 Task: In the Contact  Eleanor.Green@nyc.gov, schedule and save the meeting with title: 'Product Demo and Service Presentation', Select date: '30 September, 2023', select start time: 12:00:PM. Add location on call (718) 987-6556 with meeting description: For further discussion on products, kindly join the meeting.. Logged in from softage.6@softage.net
Action: Mouse moved to (106, 78)
Screenshot: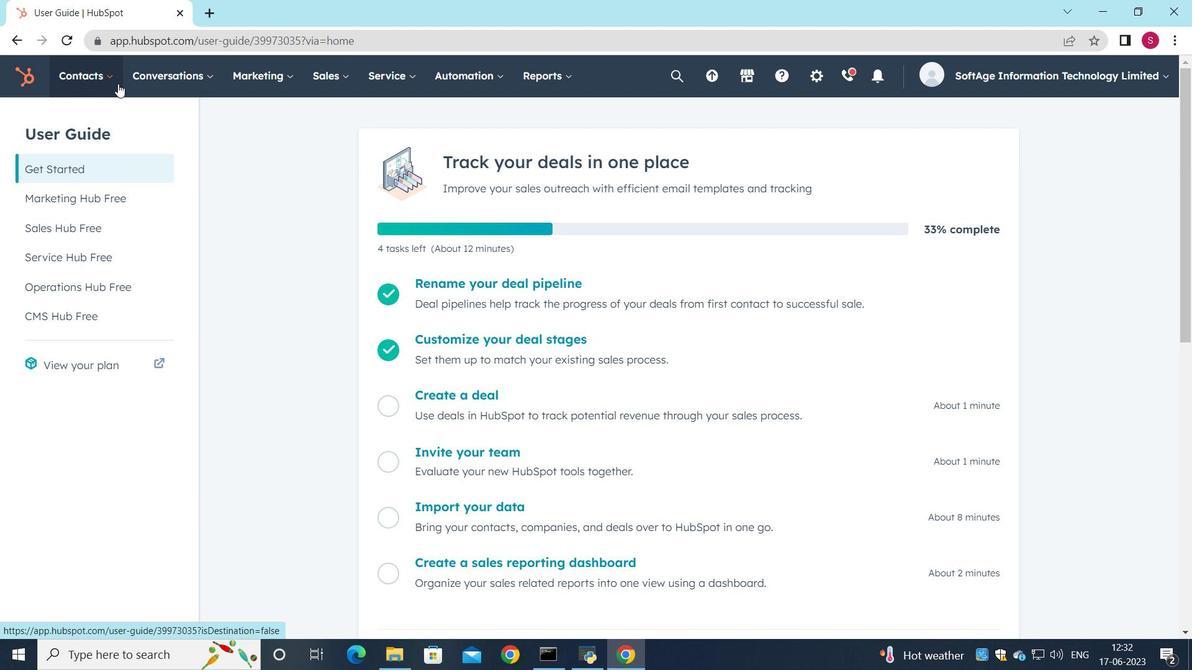 
Action: Mouse pressed left at (106, 78)
Screenshot: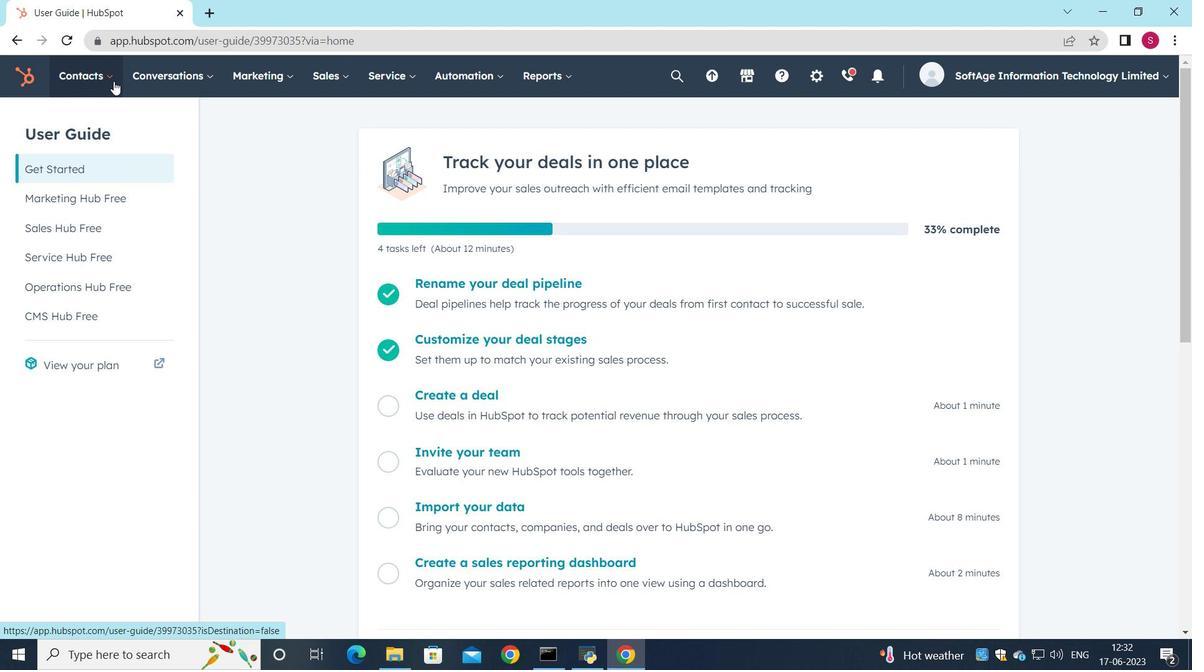 
Action: Mouse moved to (110, 118)
Screenshot: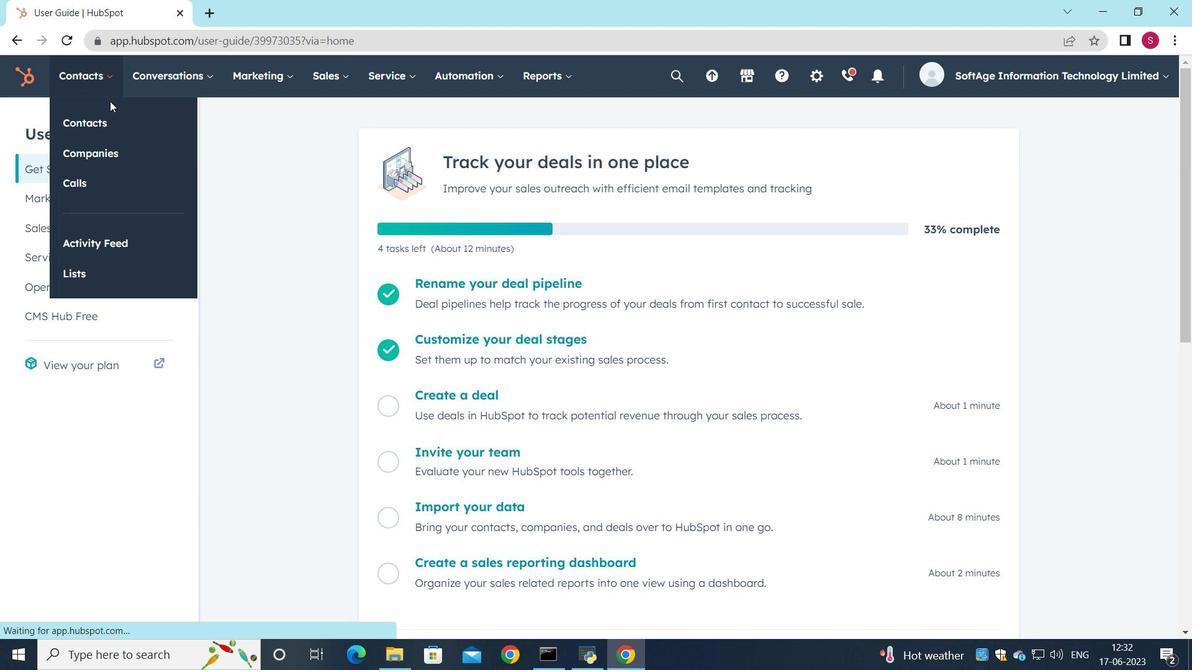 
Action: Mouse pressed left at (110, 118)
Screenshot: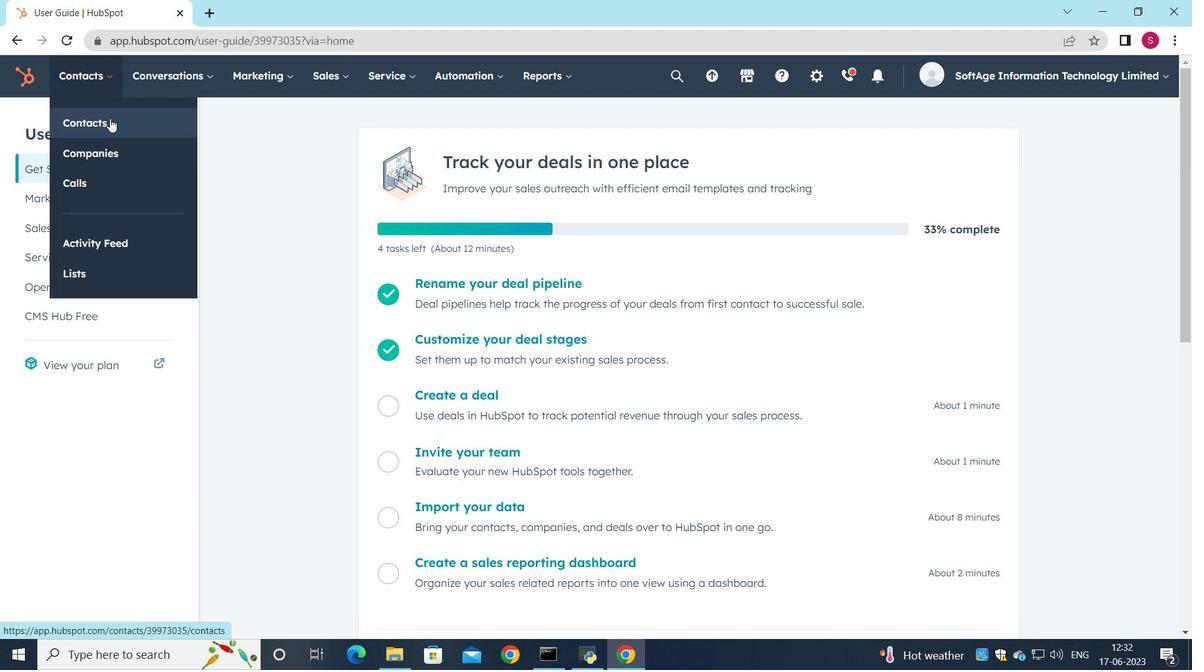 
Action: Mouse moved to (127, 258)
Screenshot: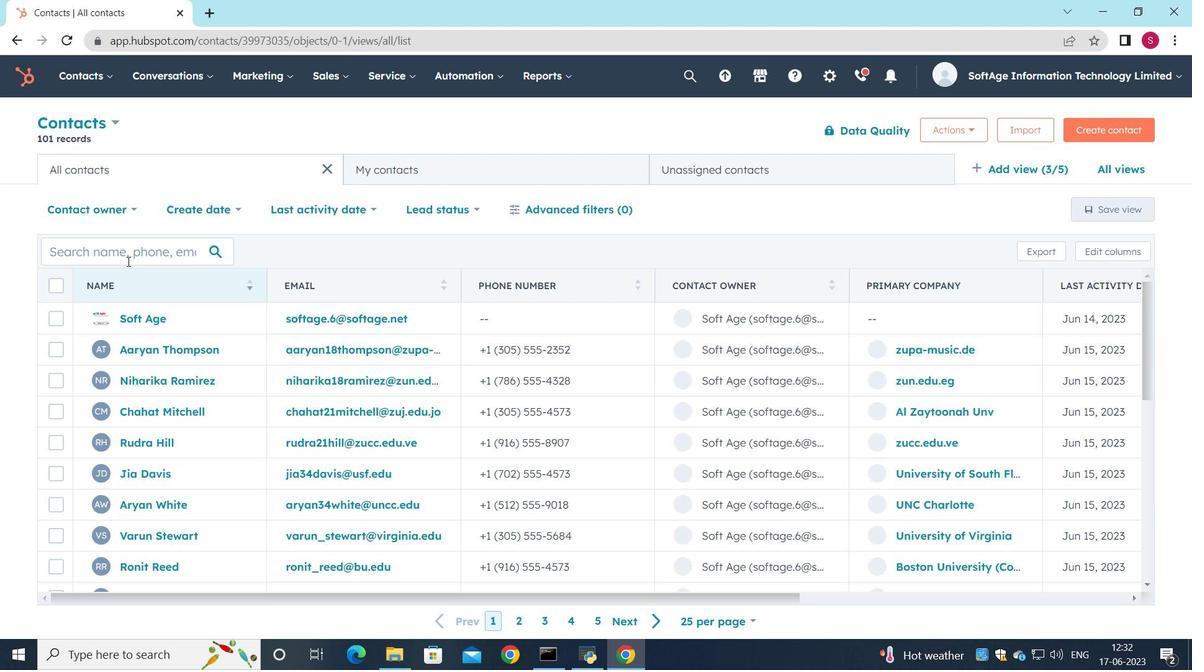 
Action: Mouse pressed left at (127, 258)
Screenshot: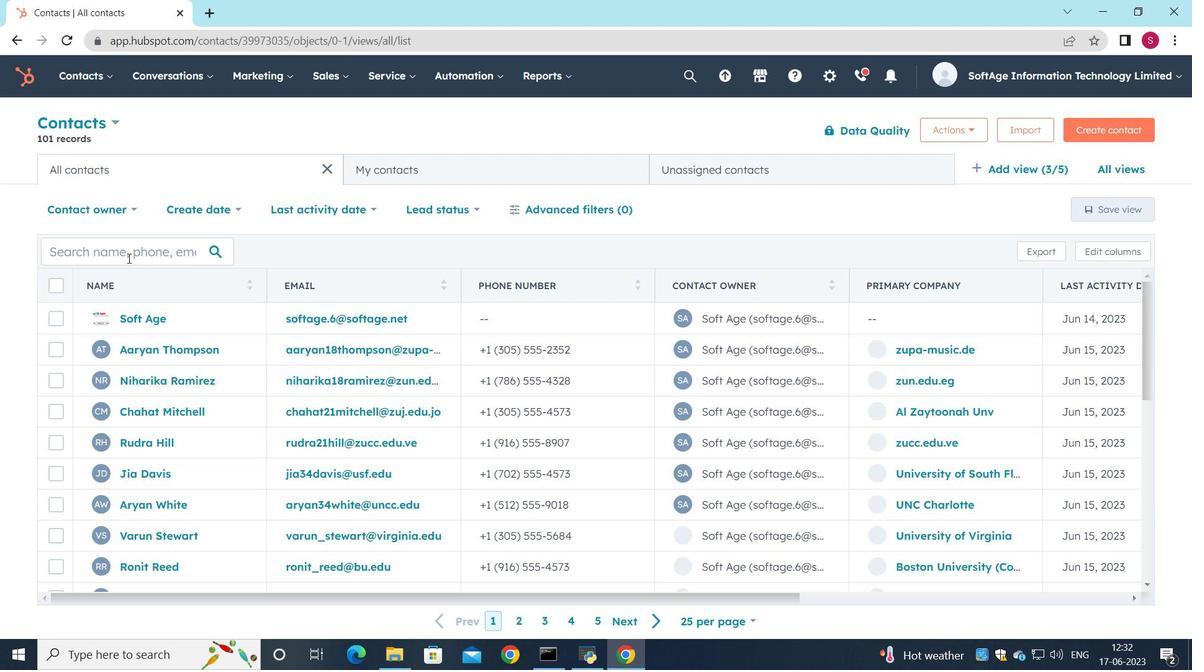 
Action: Key pressed <Key.shift>Eleanor<Key.shift><Key.shift><Key.shift><Key.shift><Key.shift><Key.shift><Key.shift><Key.shift><Key.shift><Key.shift><Key.shift><Key.shift><Key.shift><Key.shift><Key.shift><Key.shift><Key.shift><Key.shift><Key.shift><Key.shift>G<Key.backspace>.<Key.shift>Green<Key.shift><Key.shift><Key.shift><Key.shift><Key.shift><Key.shift><Key.shift><Key.shift><Key.shift><Key.shift><Key.shift><Key.shift><Key.shift><Key.shift>@nyc.gov
Screenshot: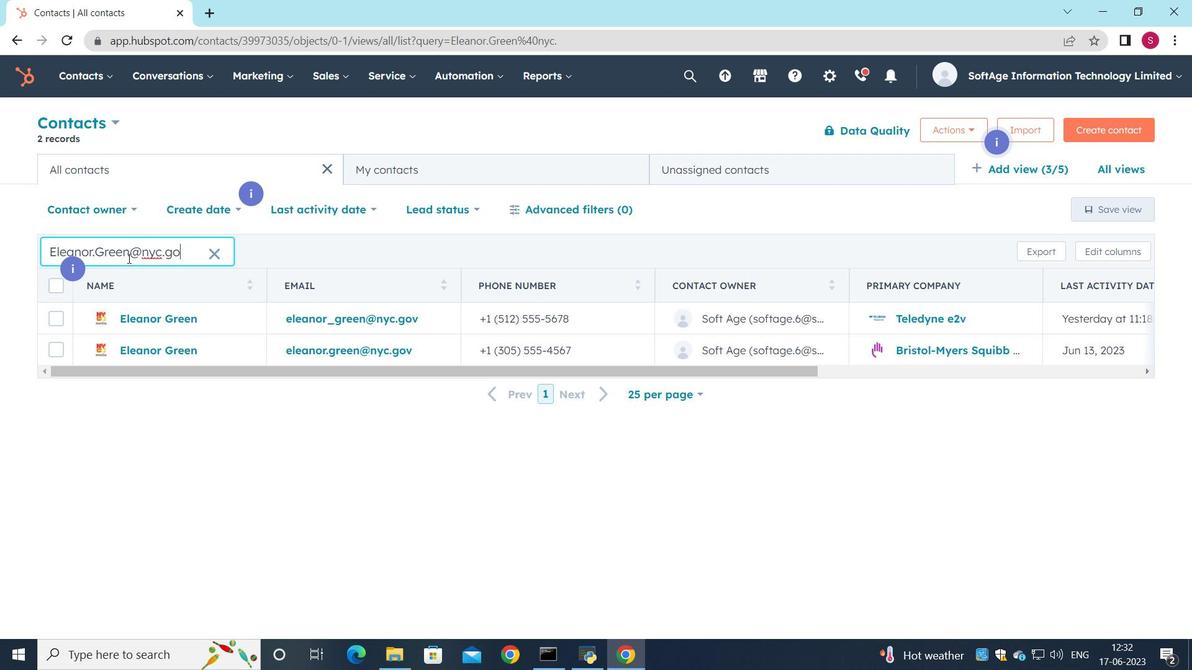 
Action: Mouse moved to (178, 319)
Screenshot: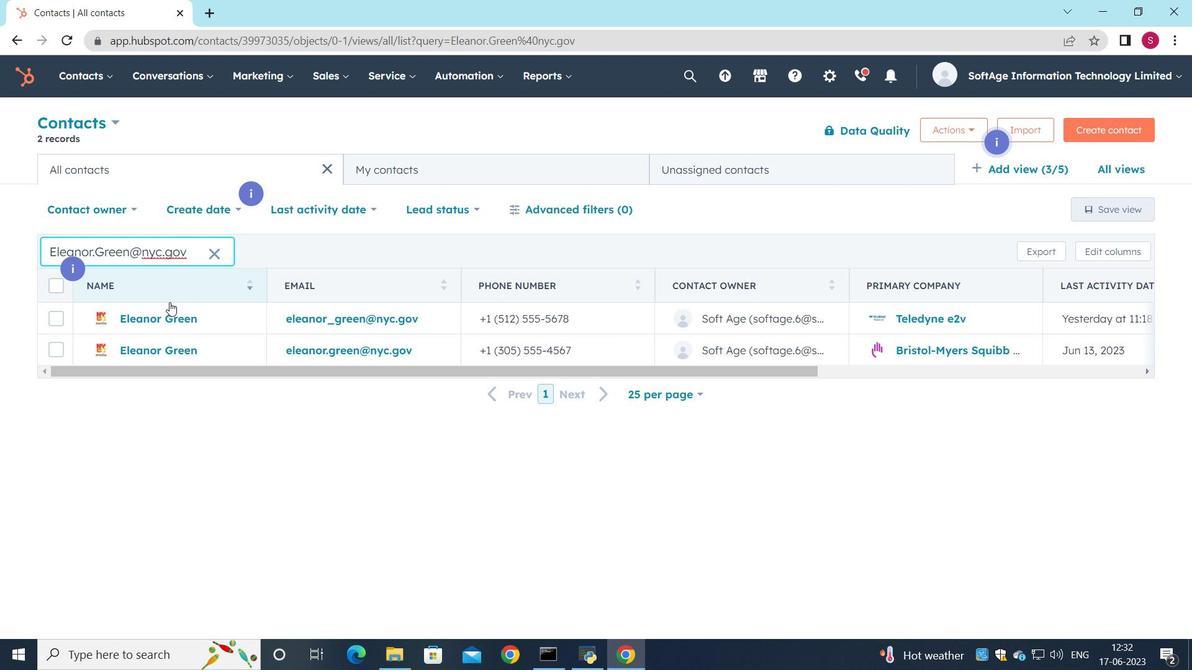 
Action: Mouse pressed left at (178, 319)
Screenshot: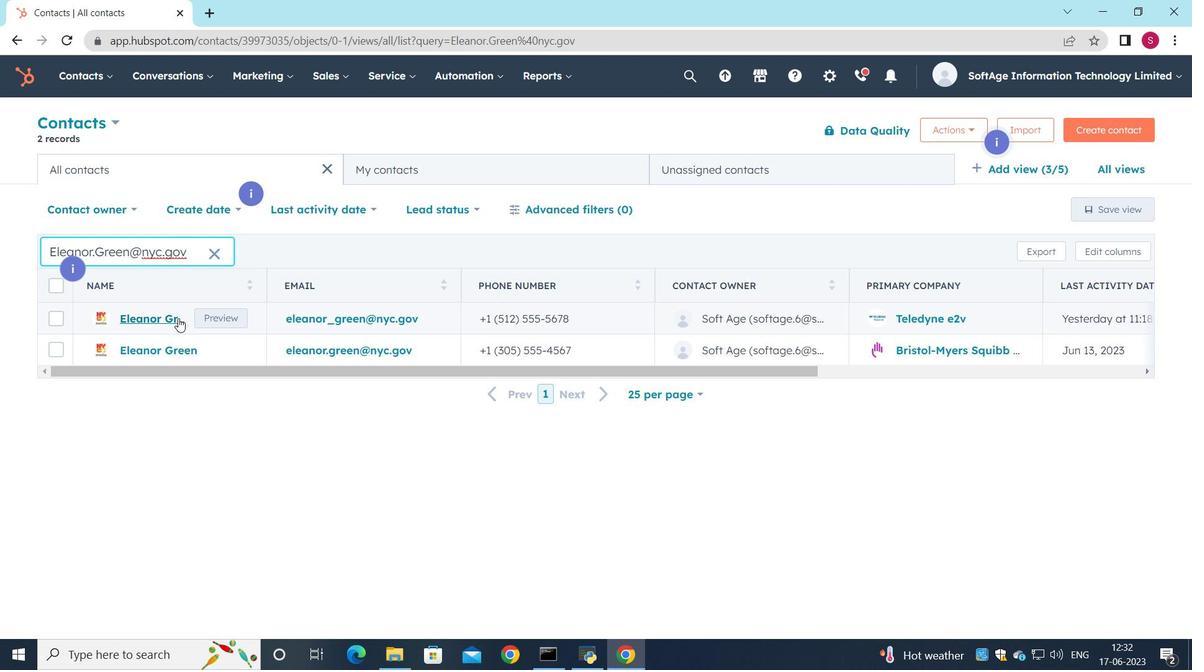 
Action: Mouse moved to (198, 260)
Screenshot: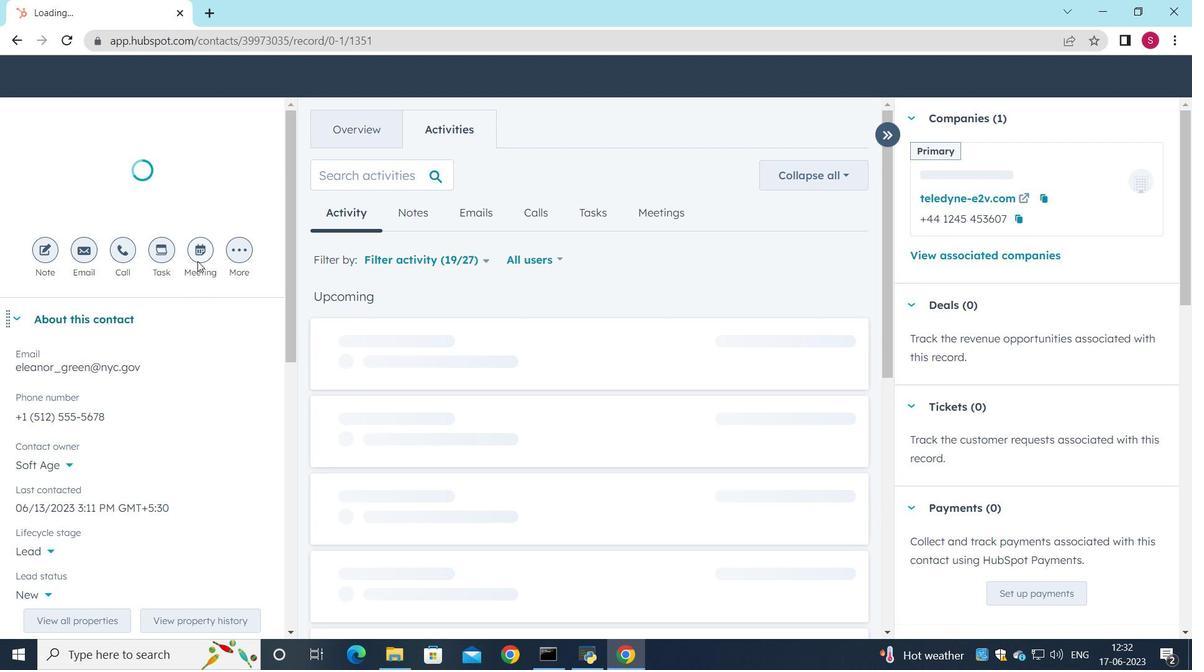 
Action: Mouse pressed left at (198, 260)
Screenshot: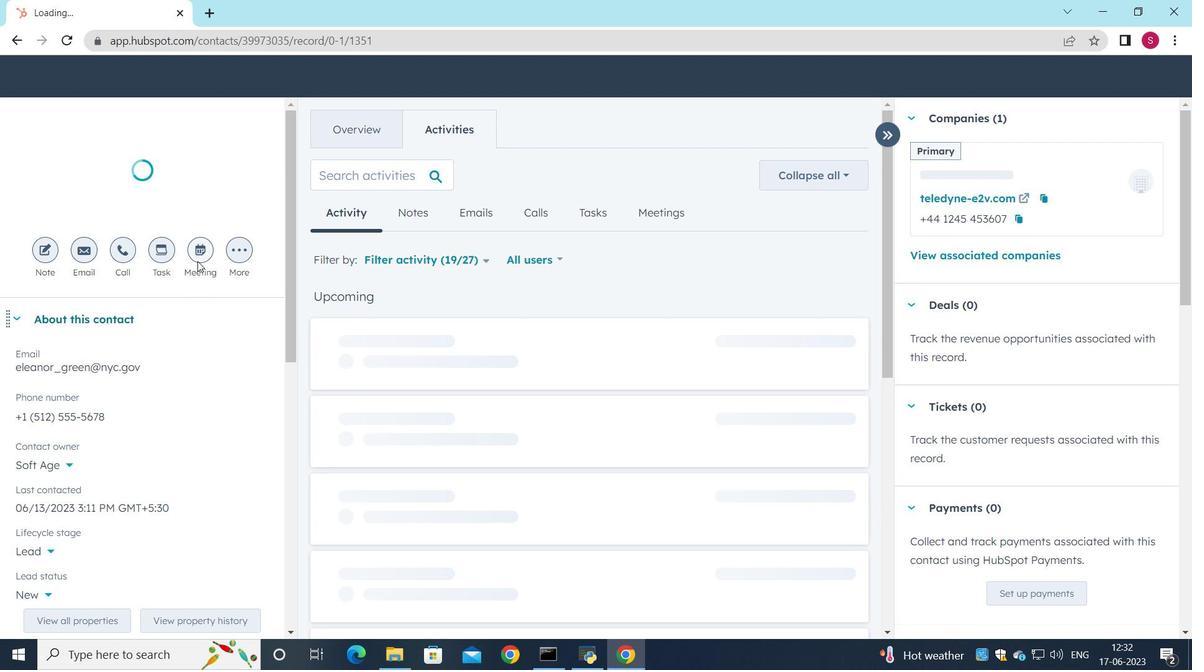 
Action: Mouse moved to (154, 226)
Screenshot: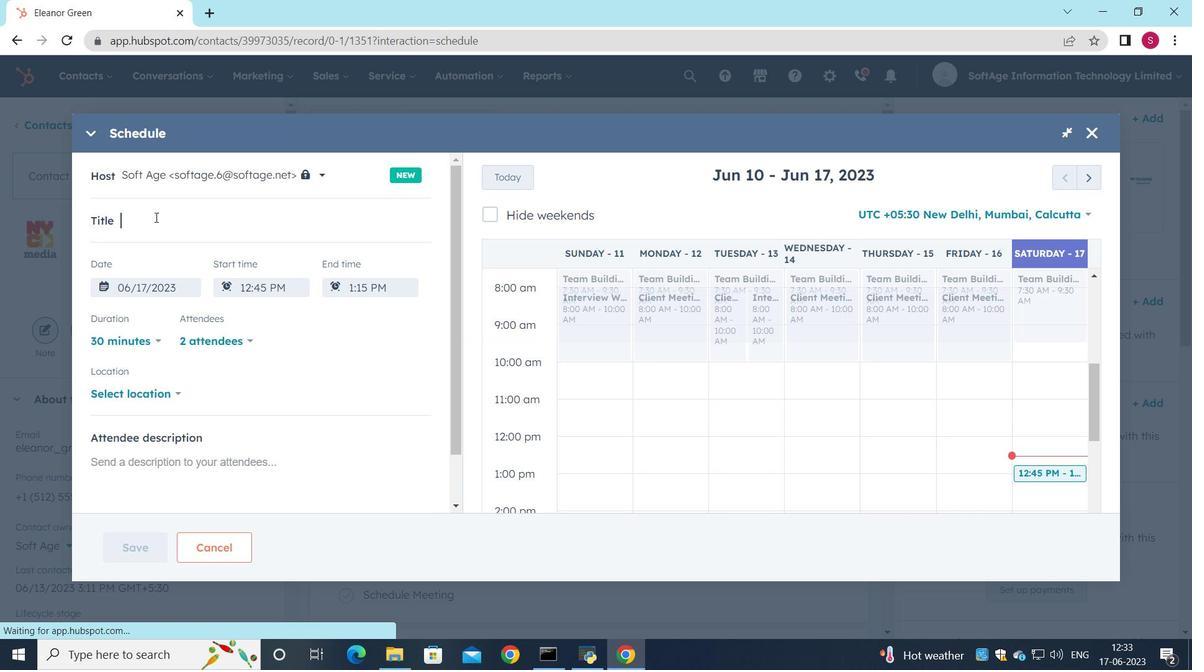 
Action: Key pressed <Key.shift>Product<Key.space><Key.shift>Demo<Key.space>and<Key.space><Key.shift>service<Key.space><Key.shift>Presentation
Screenshot: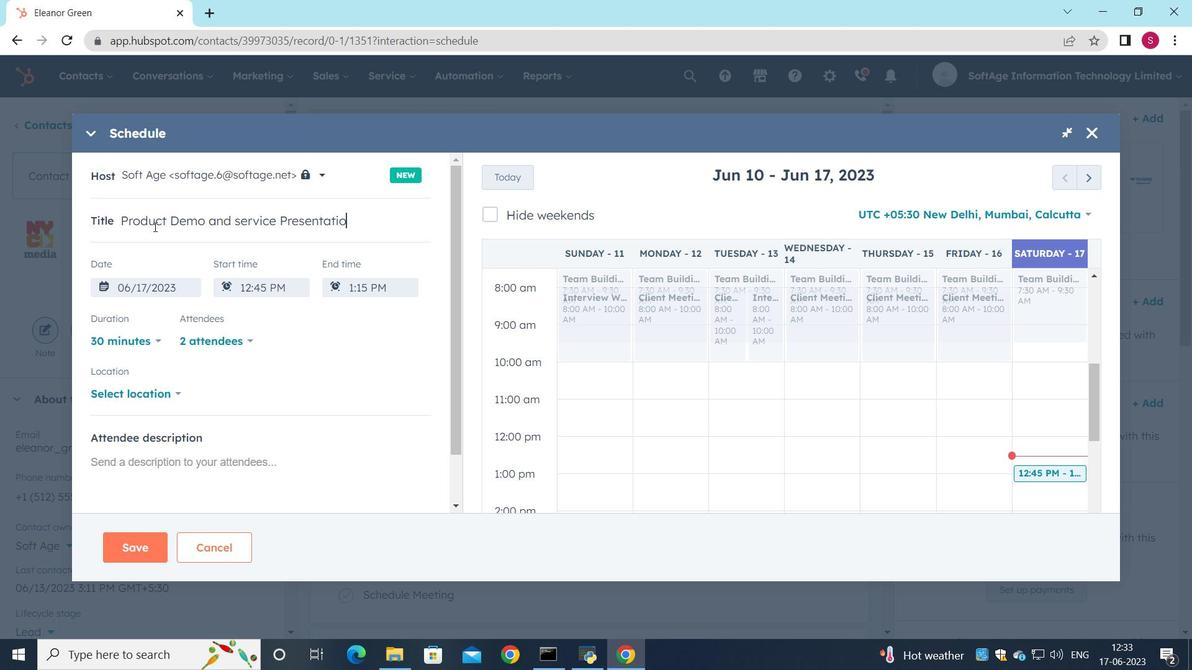 
Action: Mouse moved to (1091, 174)
Screenshot: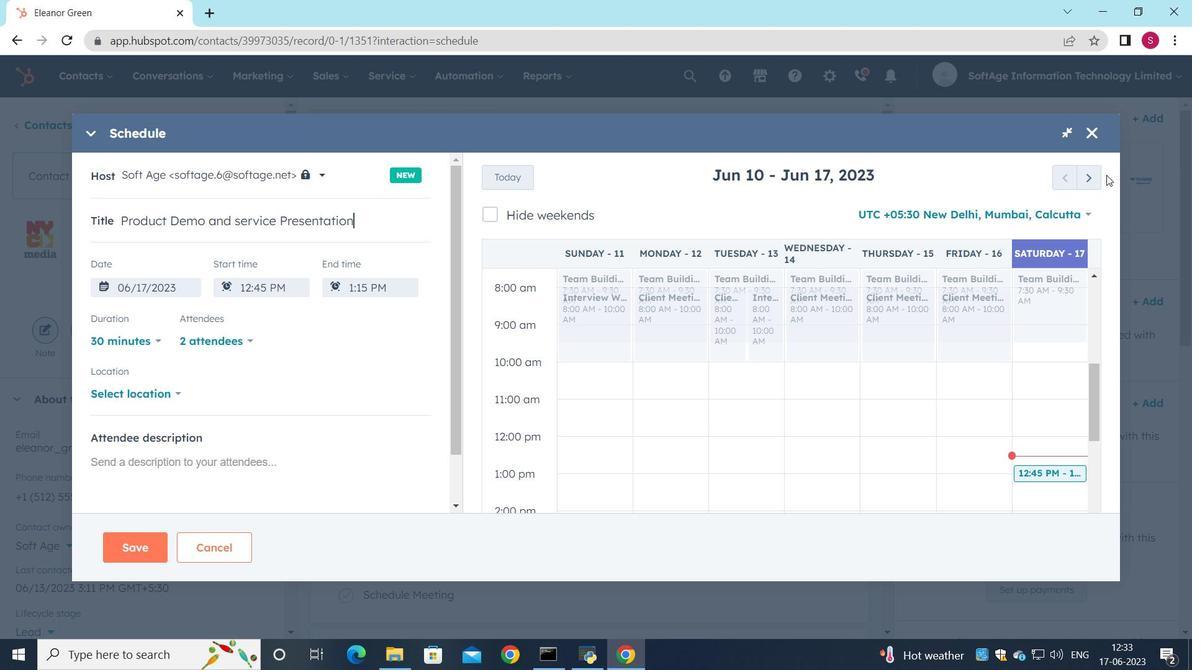 
Action: Mouse pressed left at (1091, 174)
Screenshot: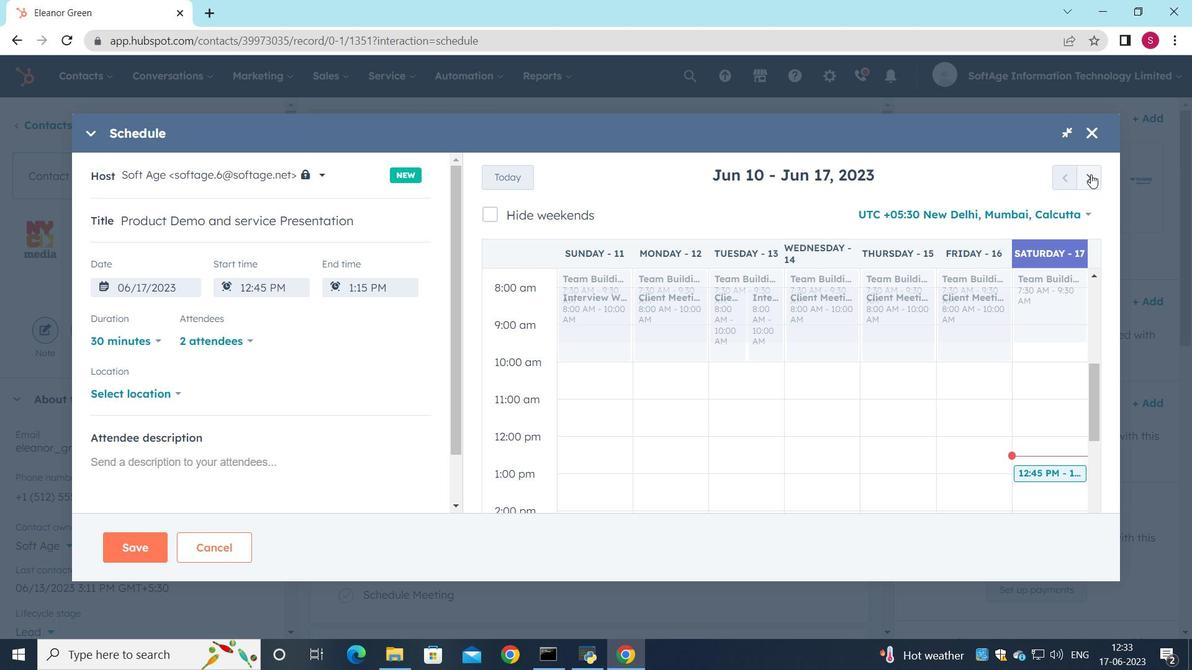 
Action: Mouse pressed left at (1091, 174)
Screenshot: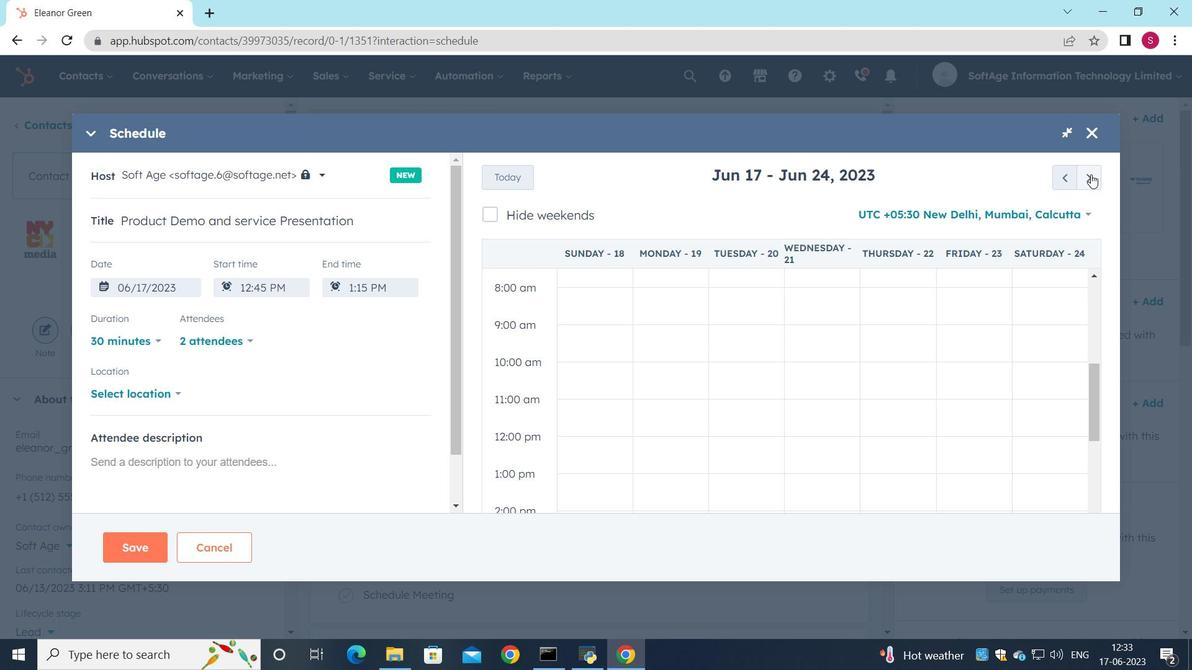 
Action: Mouse moved to (1091, 174)
Screenshot: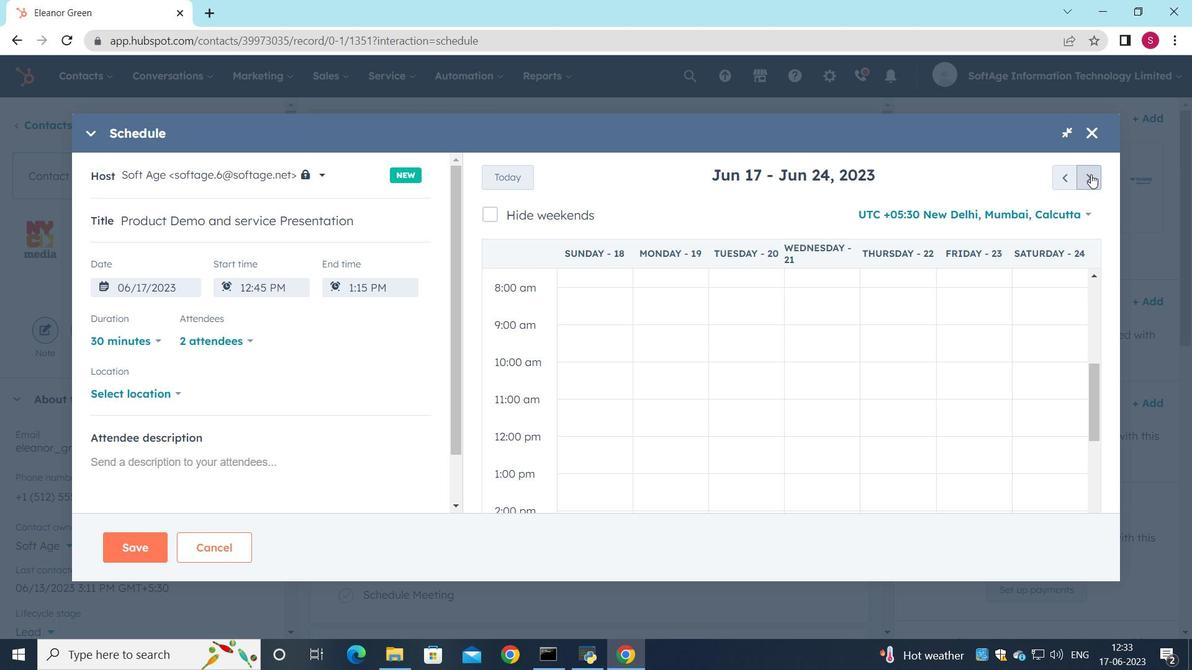 
Action: Mouse pressed left at (1091, 174)
Screenshot: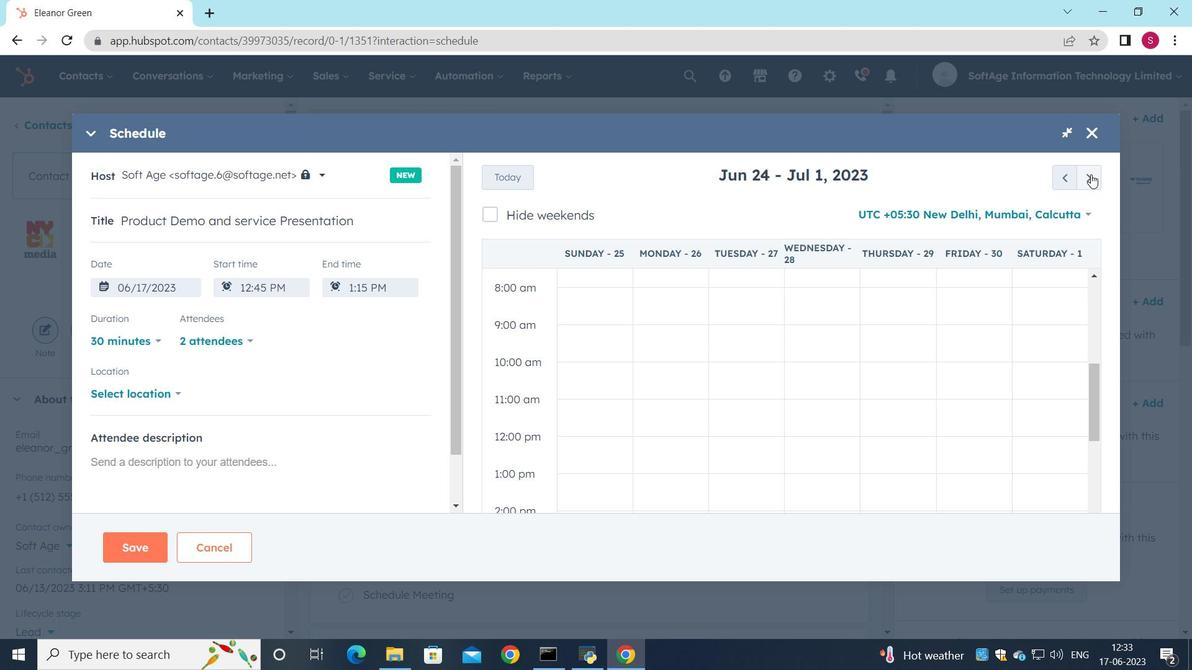 
Action: Mouse pressed left at (1091, 174)
Screenshot: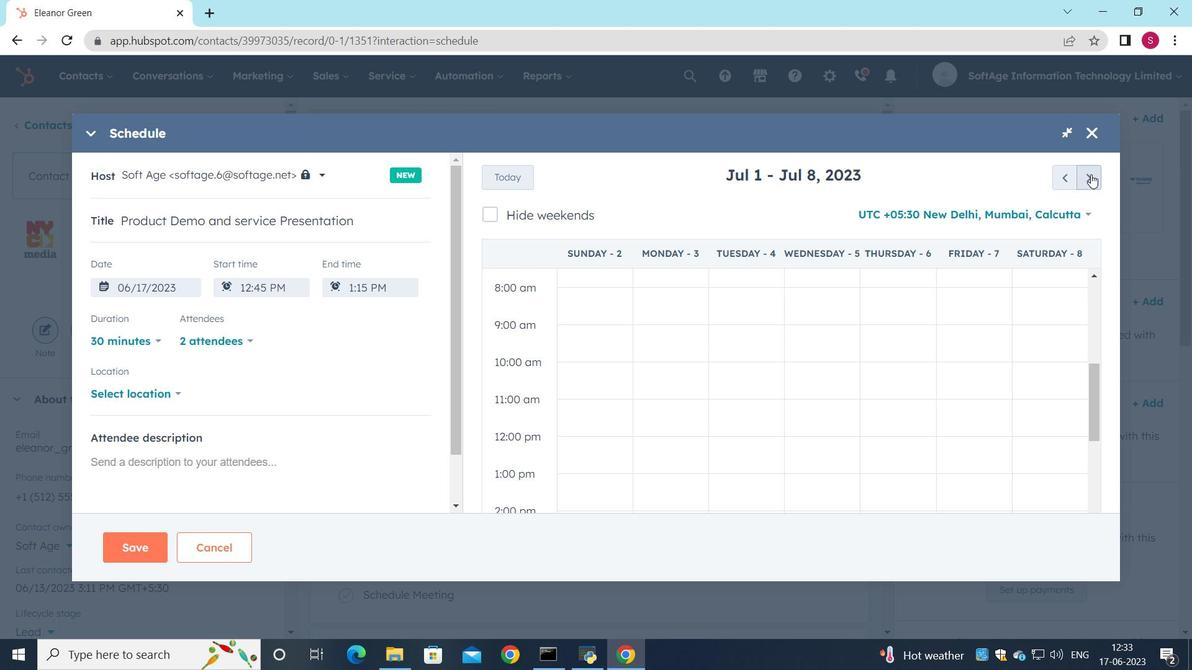 
Action: Mouse pressed left at (1091, 174)
Screenshot: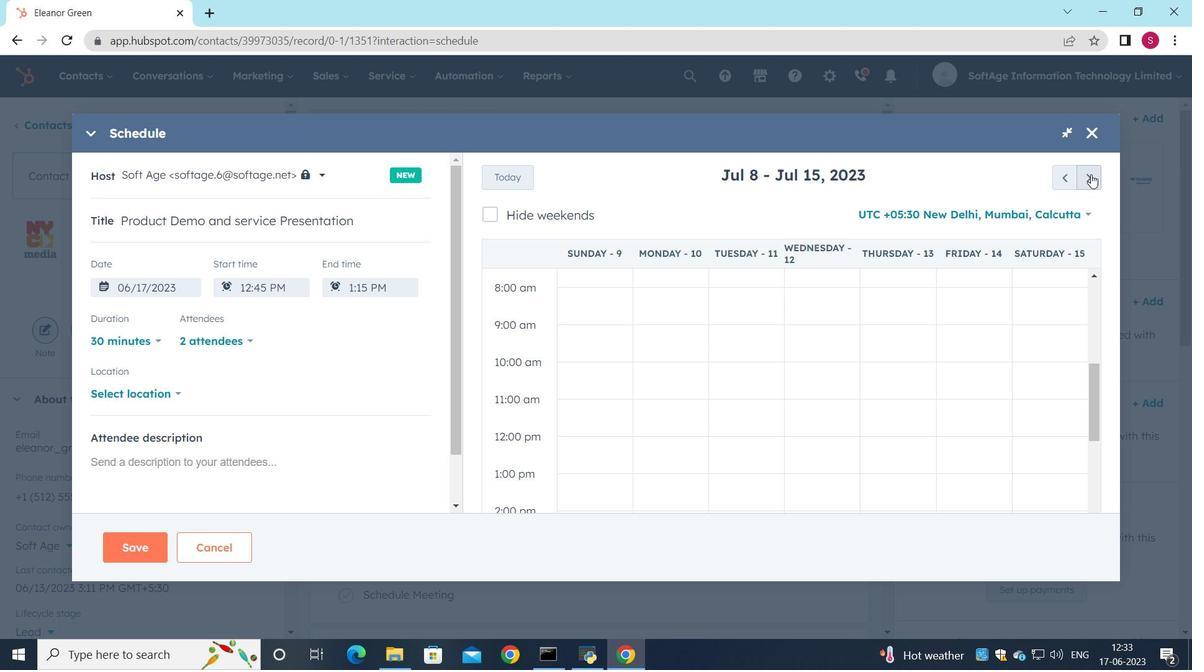 
Action: Mouse pressed left at (1091, 174)
Screenshot: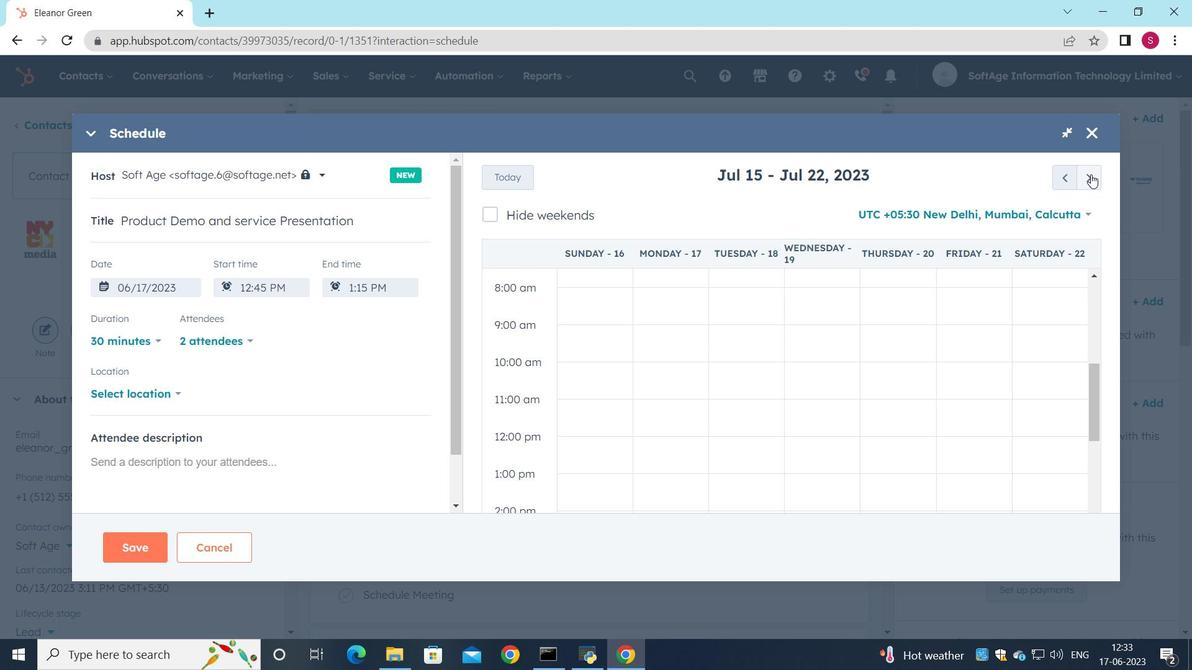 
Action: Mouse pressed left at (1091, 174)
Screenshot: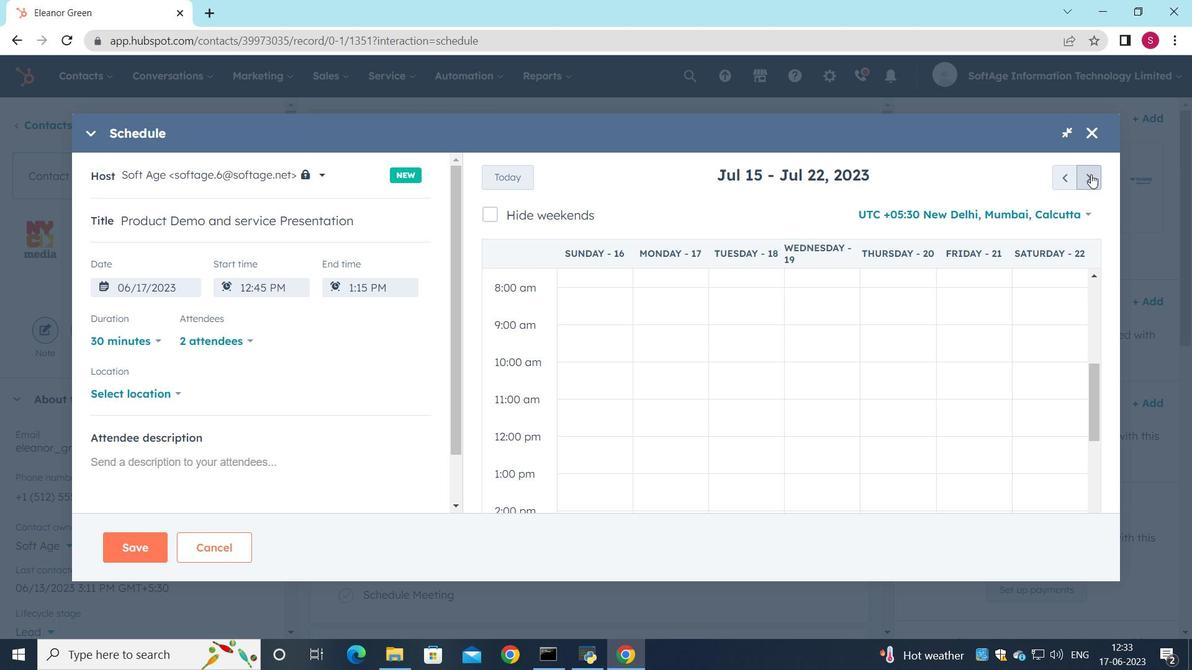 
Action: Mouse moved to (591, 443)
Screenshot: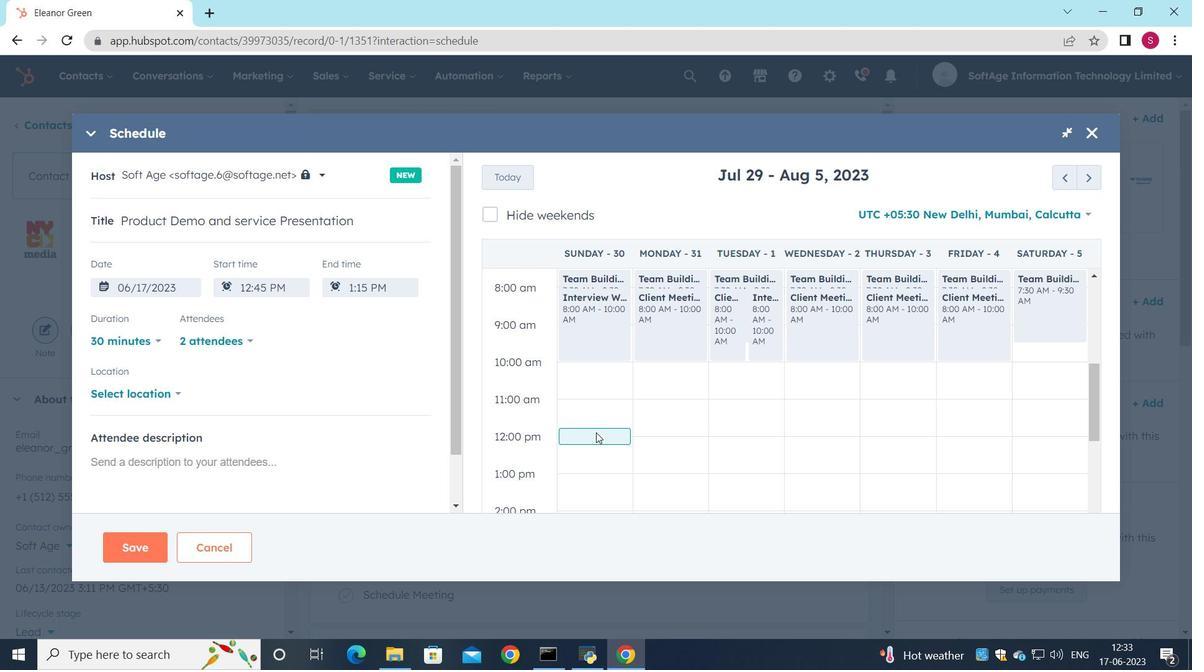 
Action: Mouse pressed left at (591, 443)
Screenshot: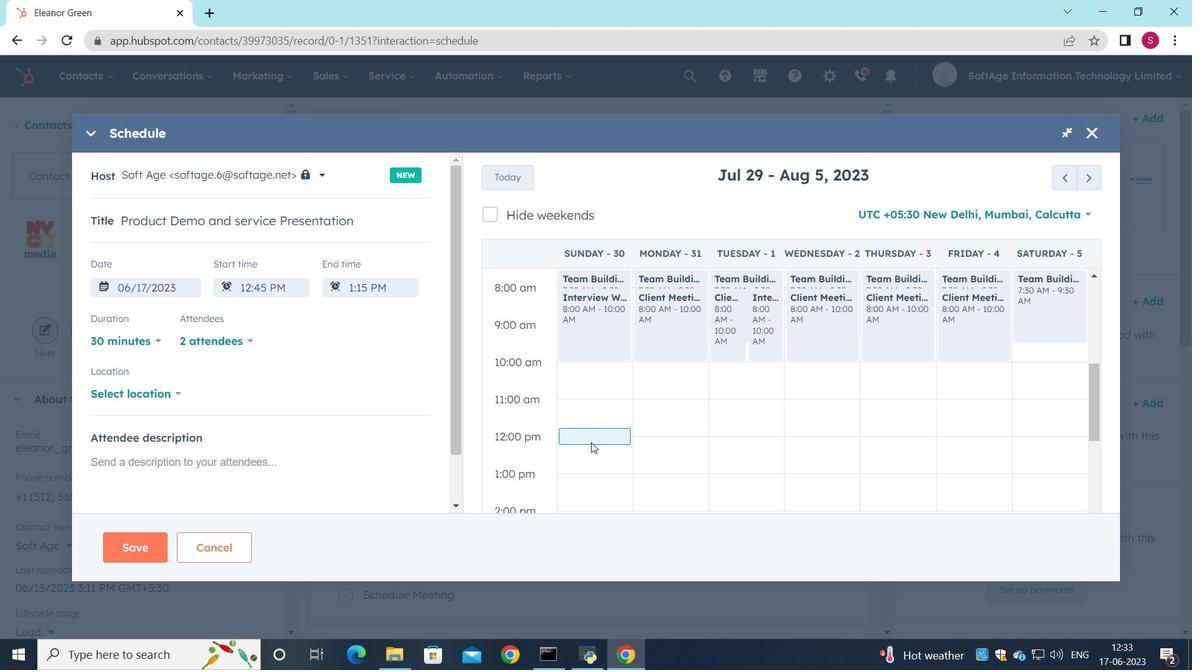 
Action: Mouse moved to (581, 445)
Screenshot: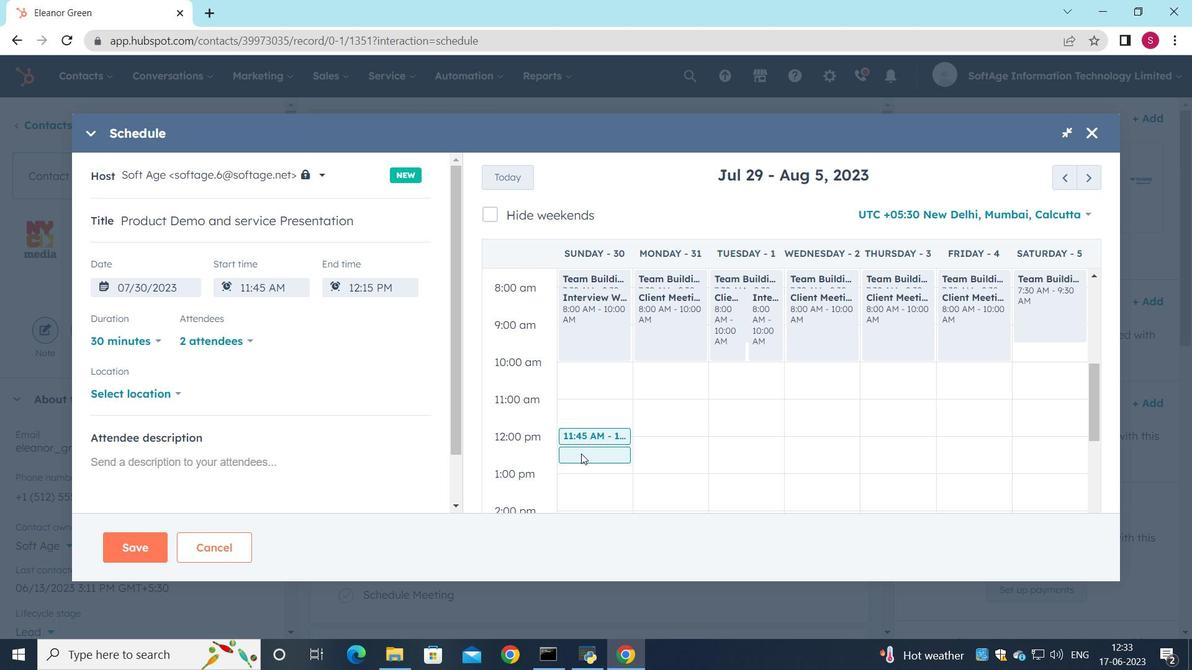 
Action: Mouse pressed left at (581, 445)
Screenshot: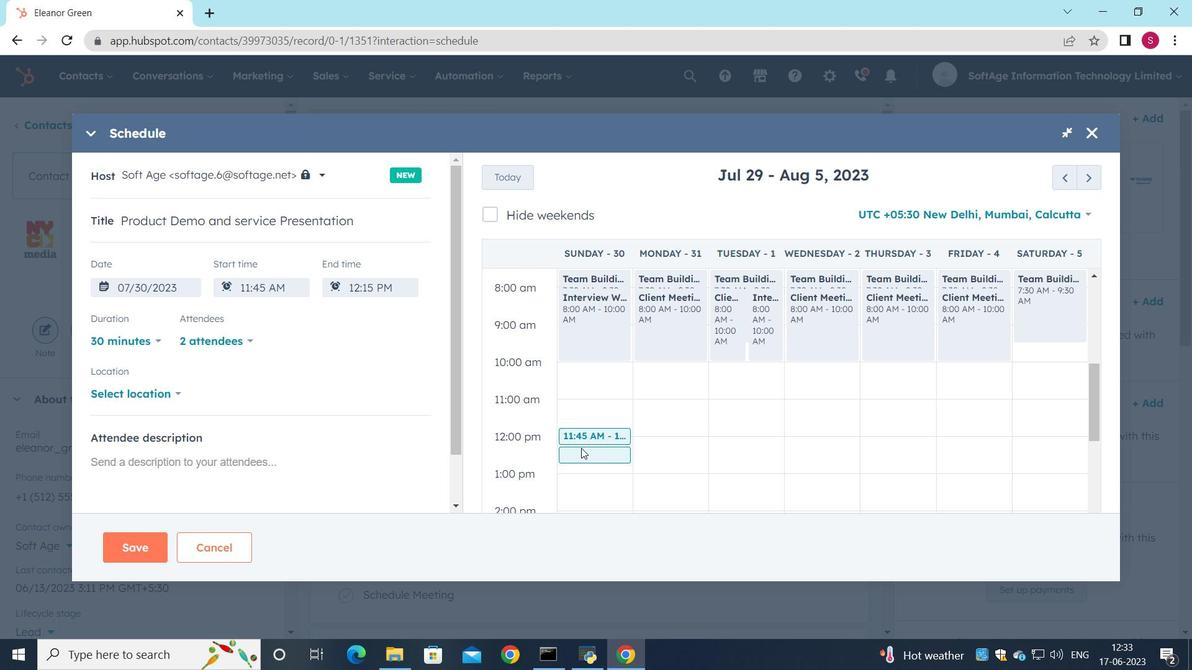 
Action: Mouse moved to (581, 441)
Screenshot: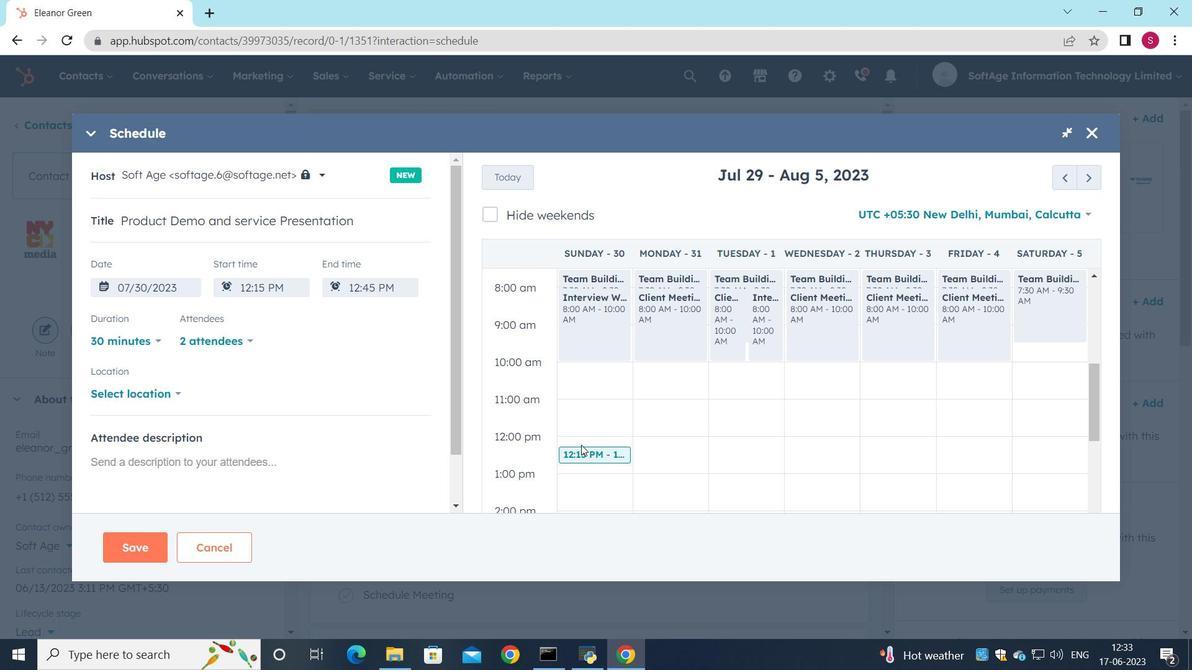 
Action: Mouse pressed left at (581, 441)
Screenshot: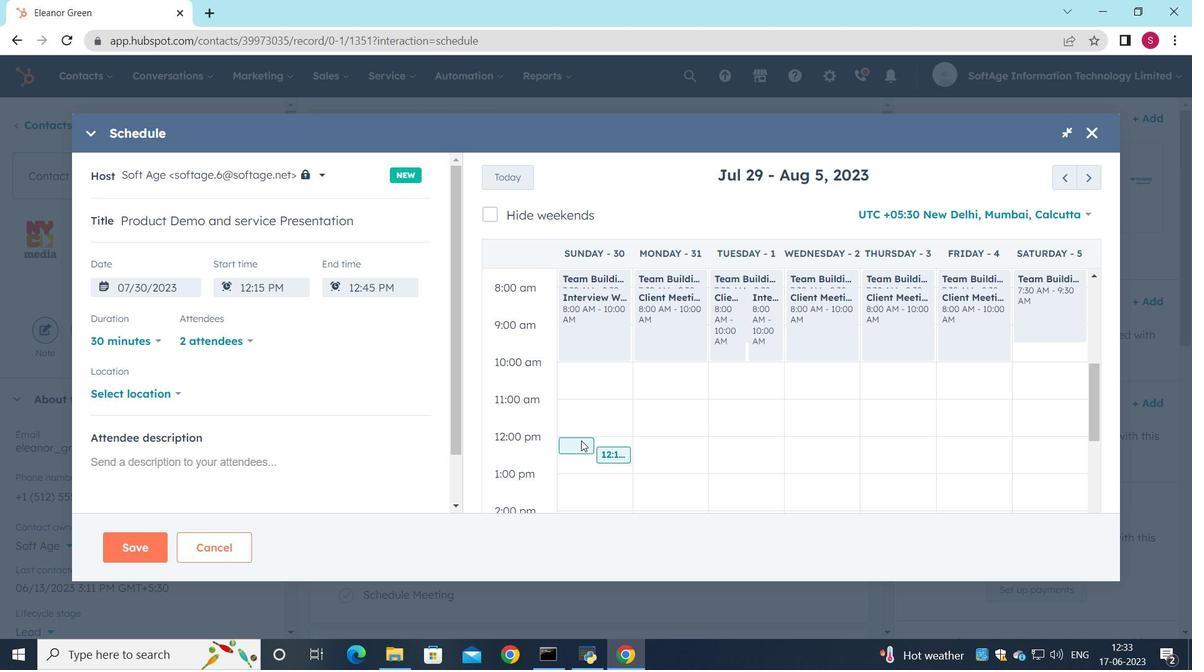 
Action: Mouse moved to (178, 393)
Screenshot: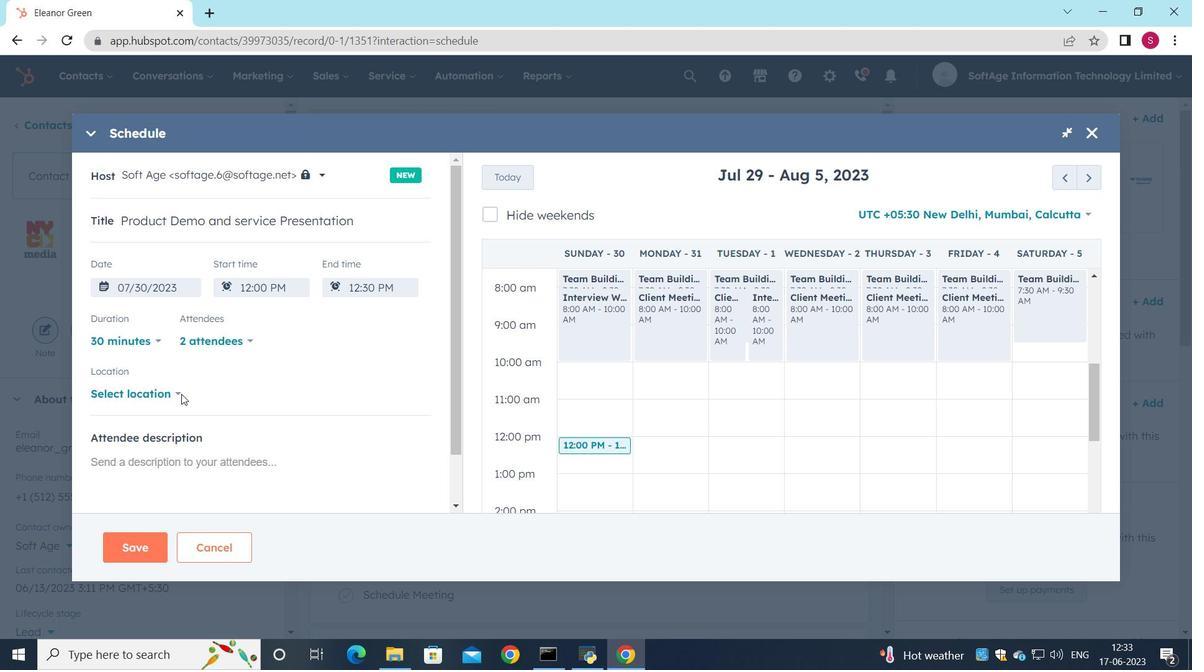 
Action: Mouse pressed left at (178, 393)
Screenshot: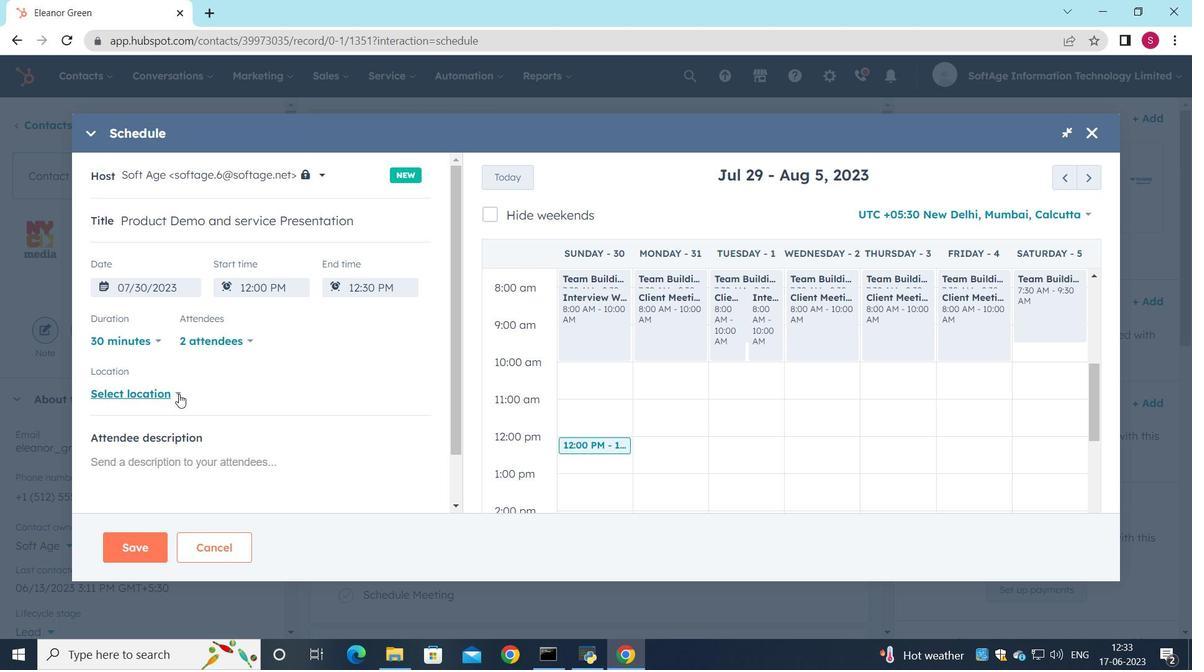 
Action: Mouse moved to (244, 339)
Screenshot: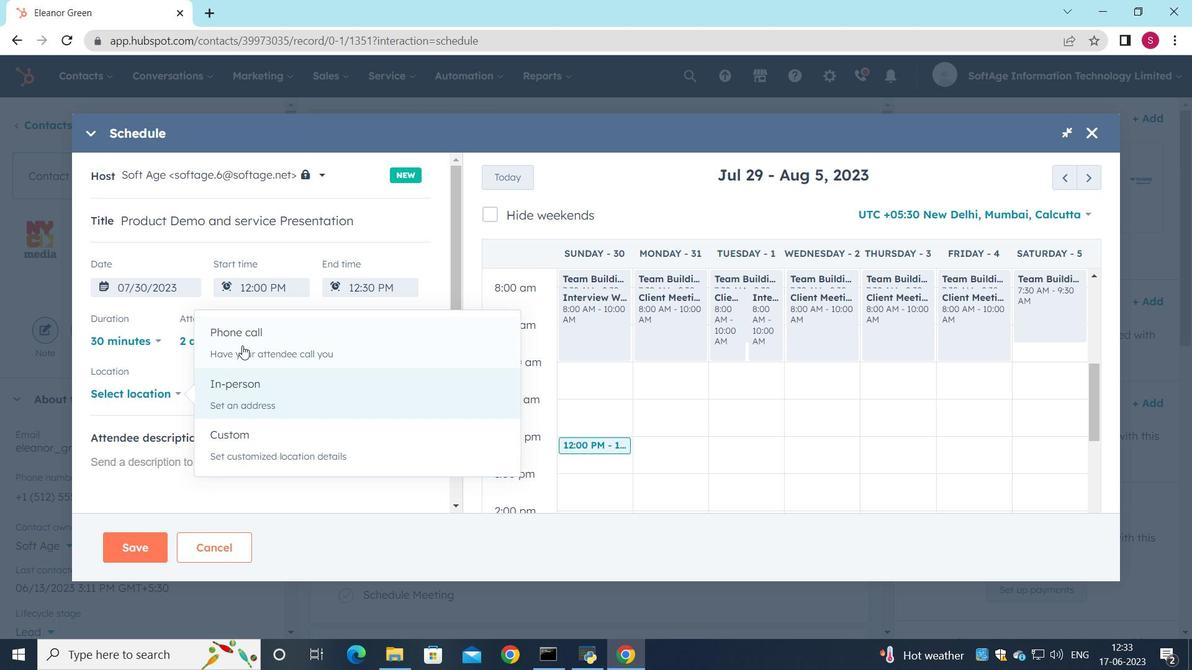 
Action: Mouse pressed left at (244, 339)
Screenshot: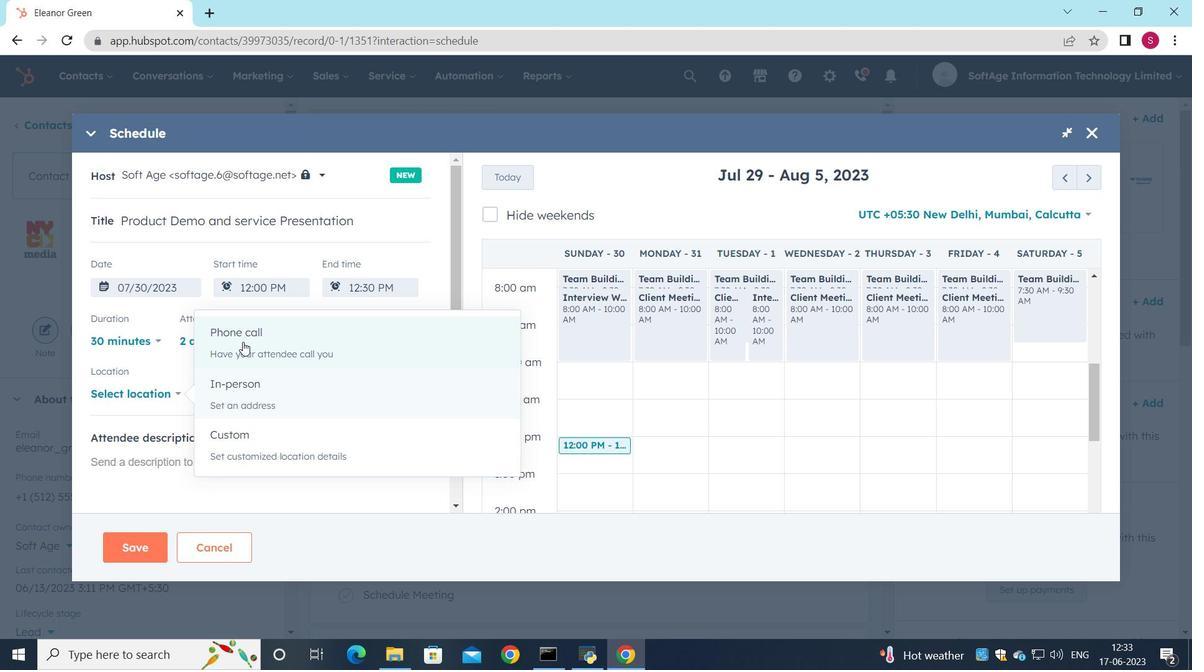 
Action: Mouse moved to (219, 386)
Screenshot: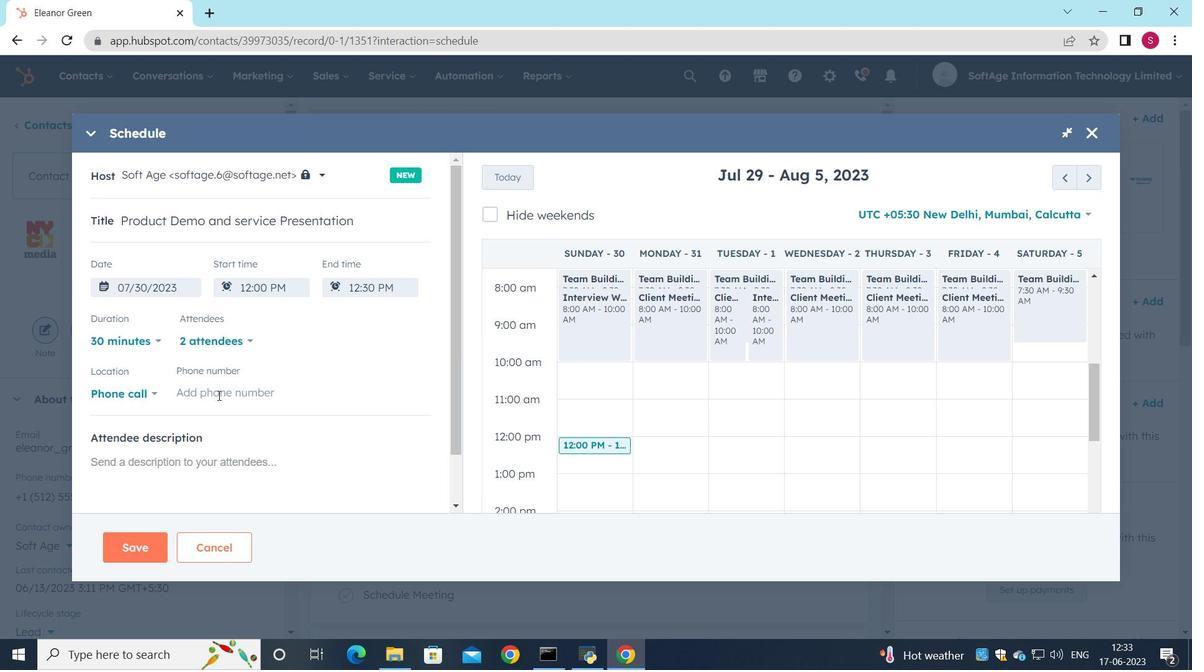 
Action: Mouse pressed left at (219, 386)
Screenshot: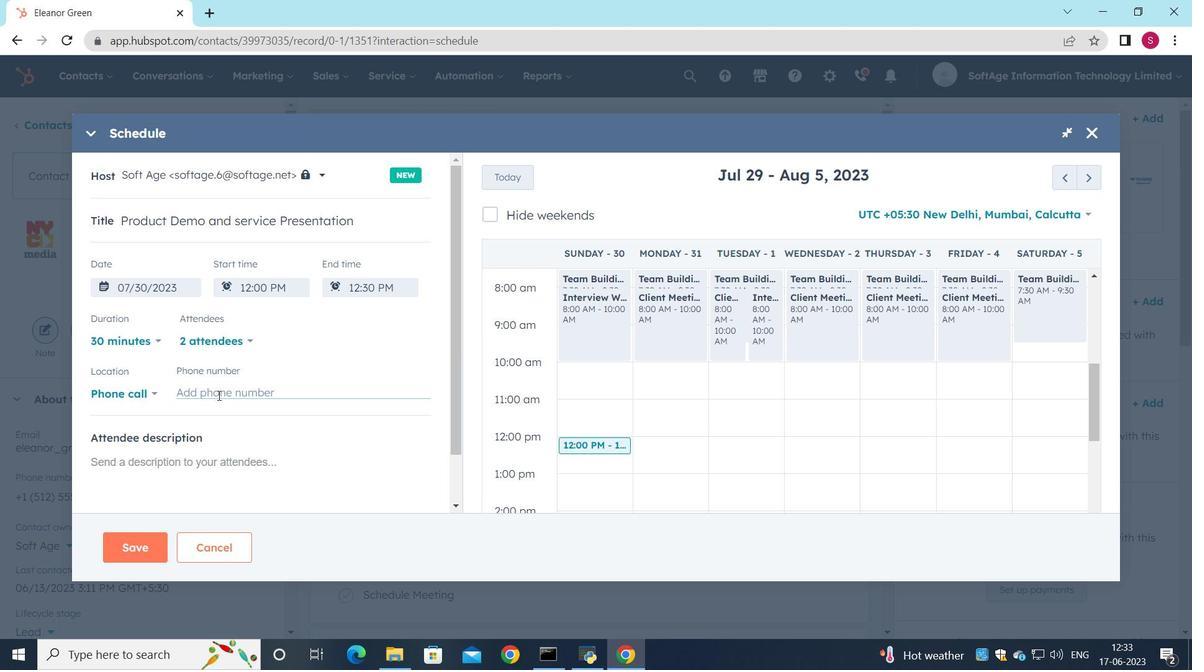 
Action: Key pressed <Key.shift_r>(718<Key.shift_r><Key.shift_r><Key.shift_r><Key.shift_r>)<Key.space>987-6556
Screenshot: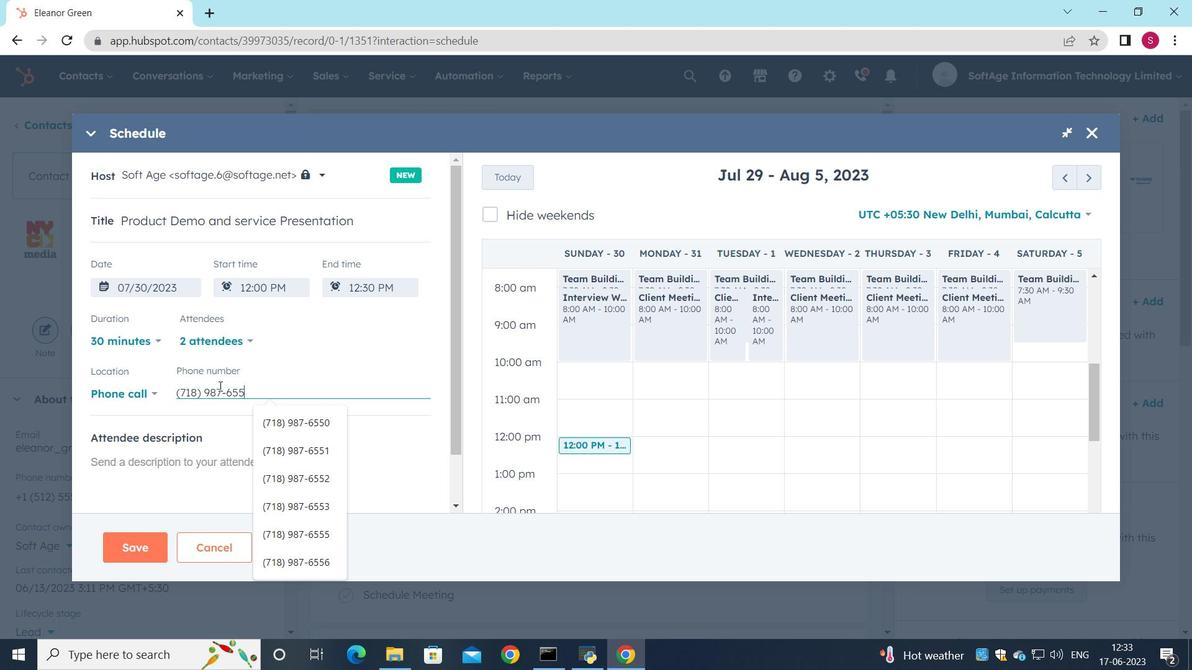 
Action: Mouse moved to (168, 459)
Screenshot: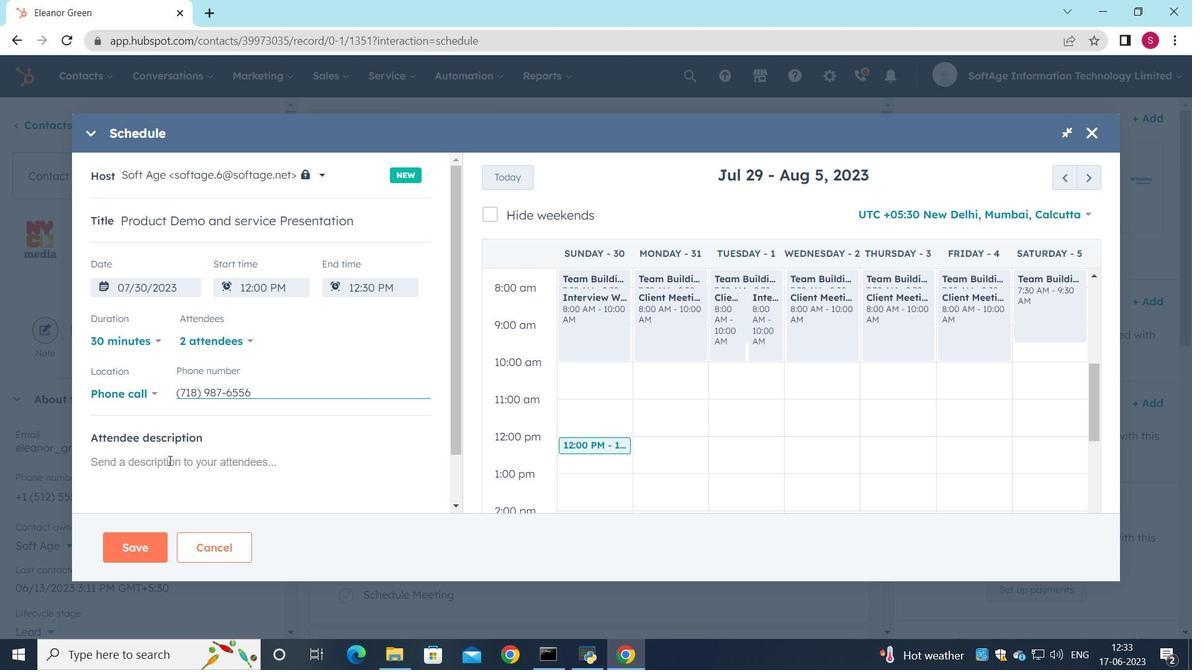 
Action: Mouse pressed left at (168, 459)
Screenshot: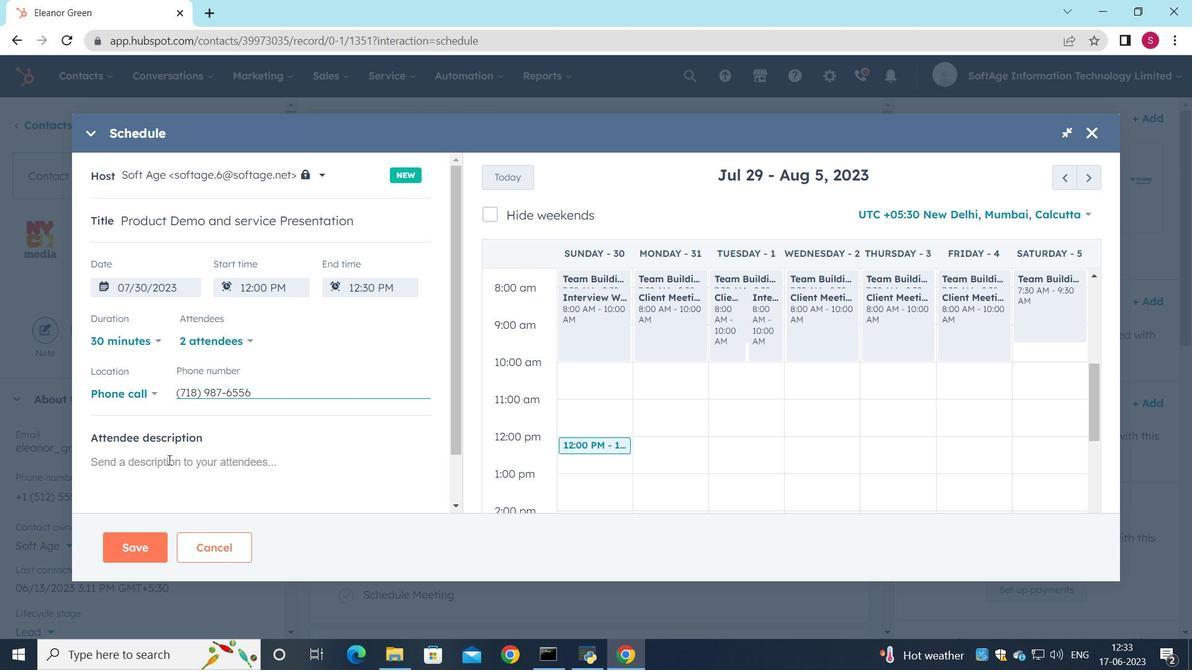 
Action: Key pressed <Key.shift>For<Key.space>further<Key.space>discussion<Key.space>on<Key.space>prody<Key.backspace>ucts,<Key.space>kindly<Key.space>join<Key.space>the<Key.space>meeting.
Screenshot: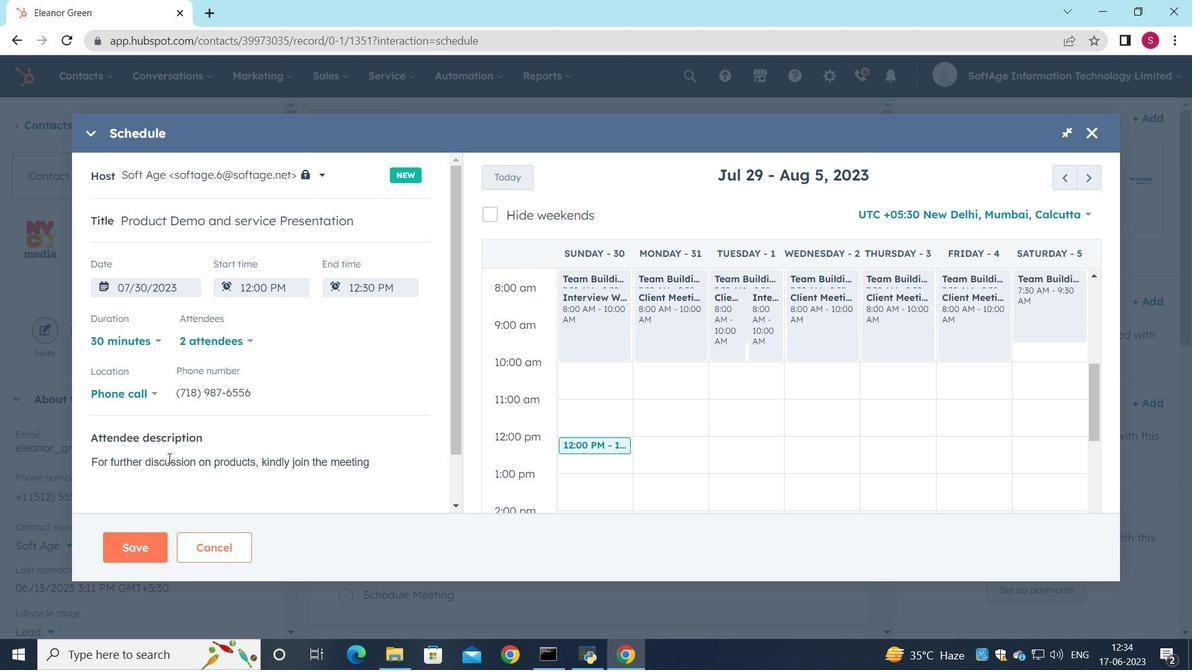 
Action: Mouse moved to (142, 548)
Screenshot: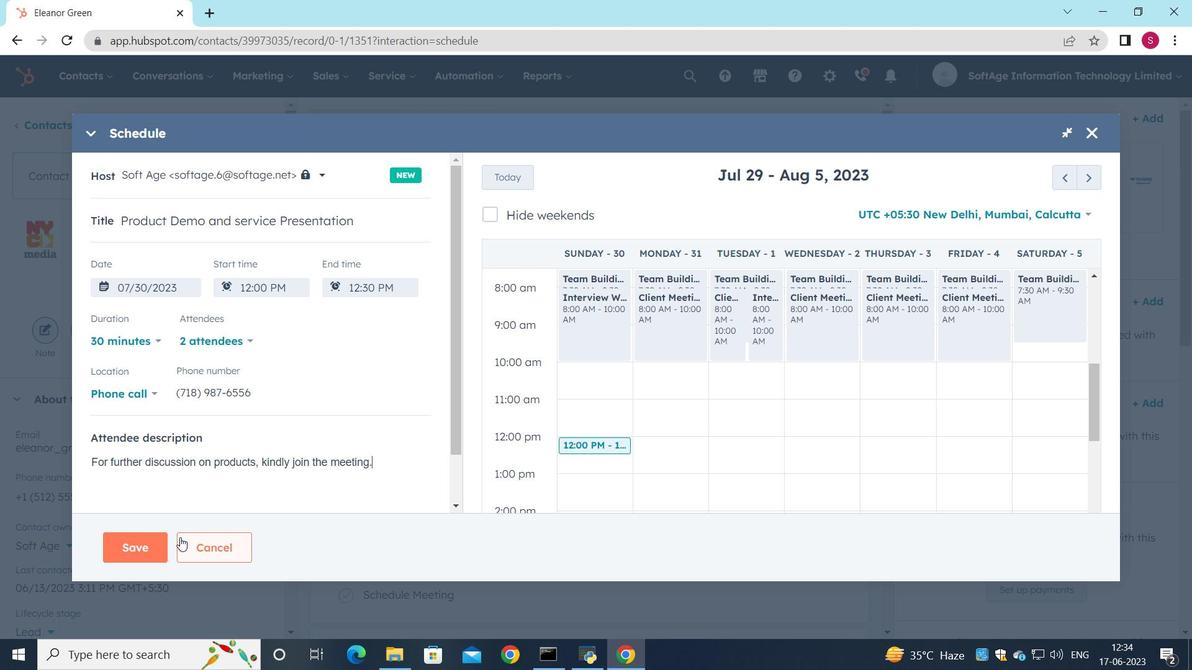 
Action: Mouse pressed left at (142, 548)
Screenshot: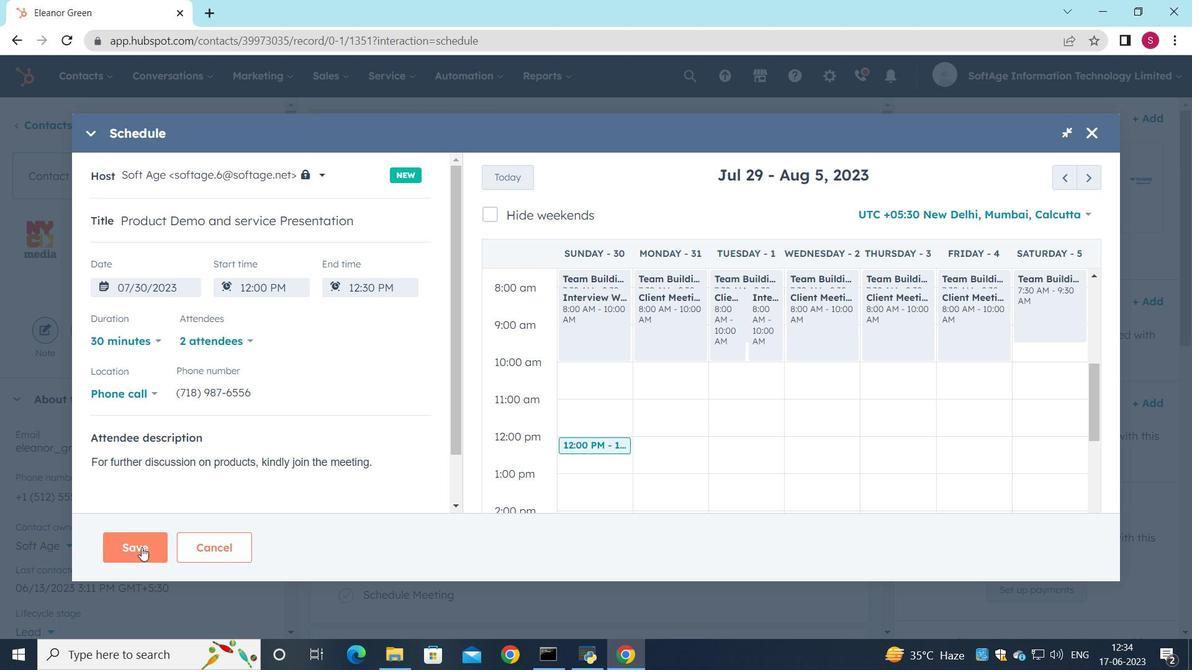 
